 Task: Change the invitee language to German.
Action: Mouse moved to (107, 128)
Screenshot: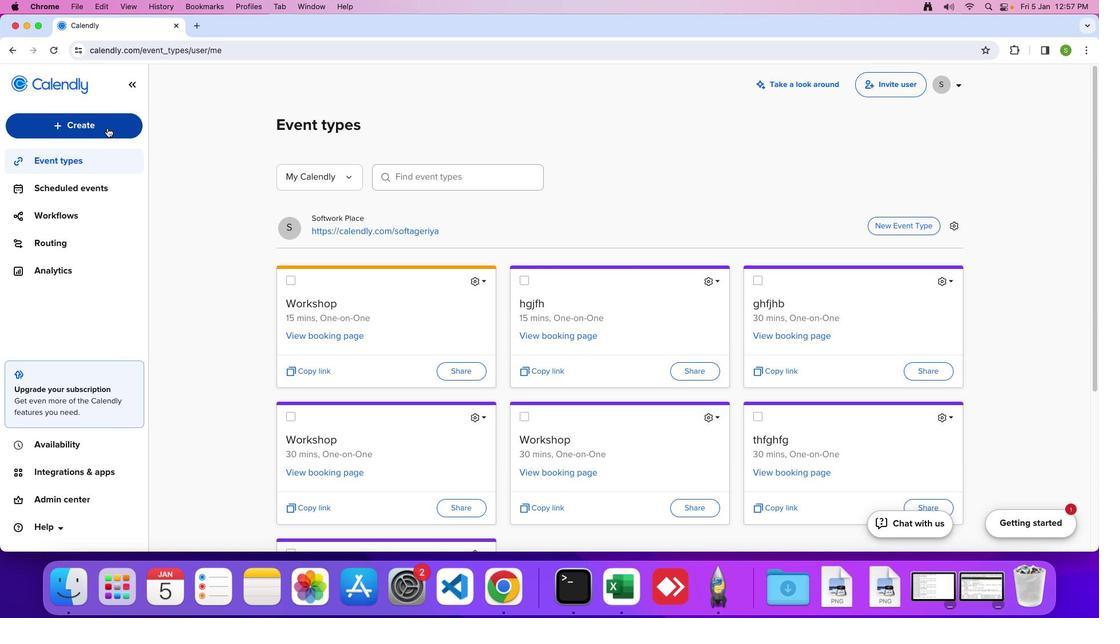 
Action: Mouse pressed left at (107, 128)
Screenshot: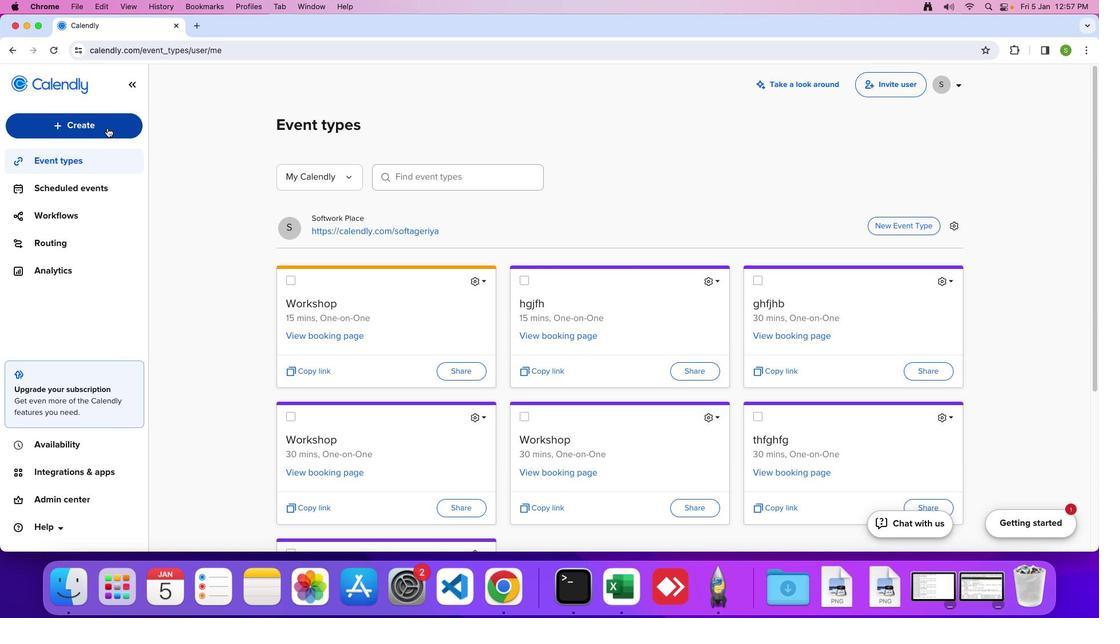 
Action: Mouse moved to (72, 277)
Screenshot: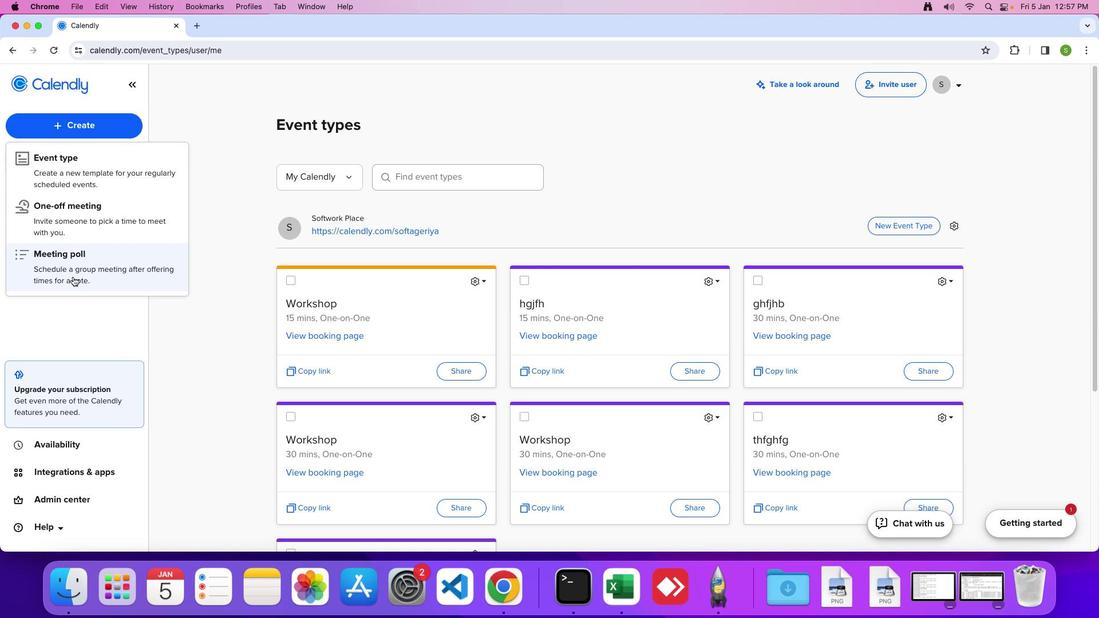 
Action: Mouse pressed left at (72, 277)
Screenshot: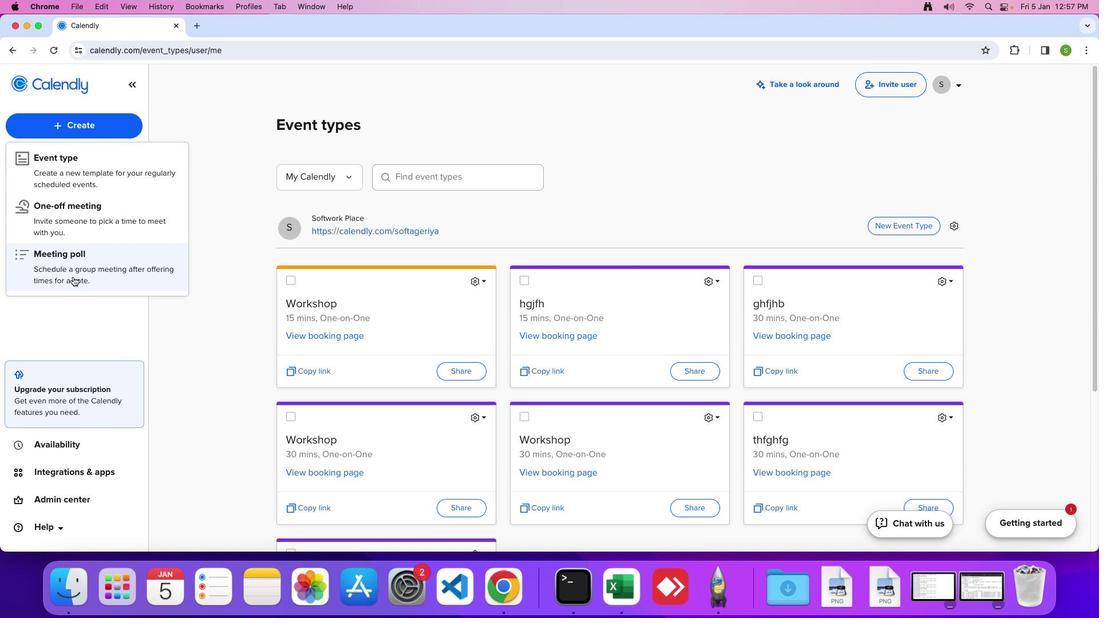 
Action: Mouse moved to (904, 189)
Screenshot: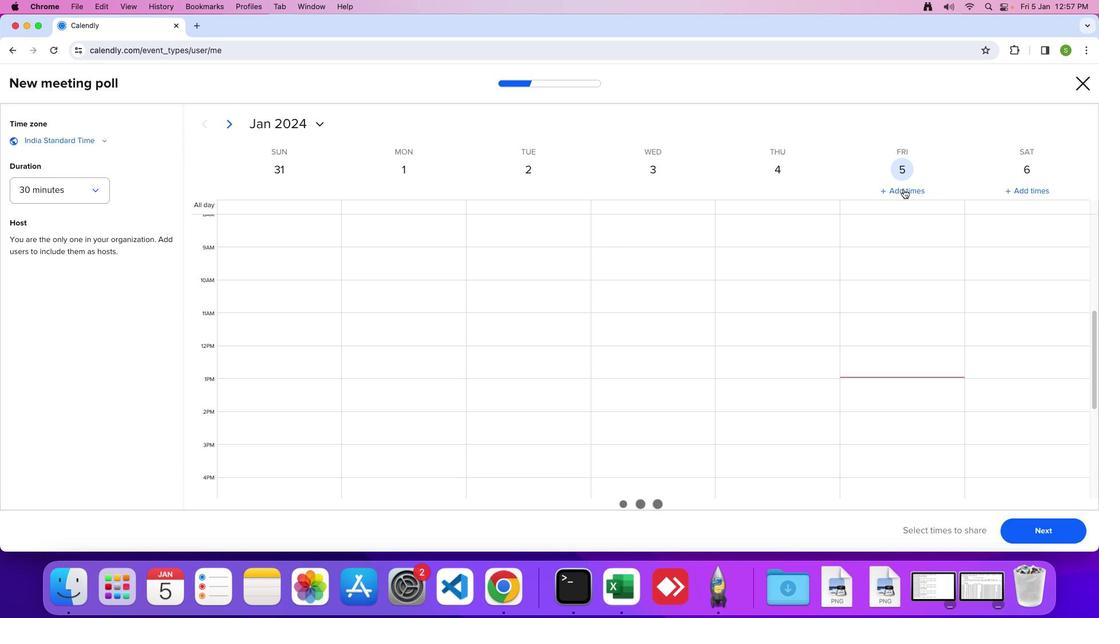 
Action: Mouse pressed left at (904, 189)
Screenshot: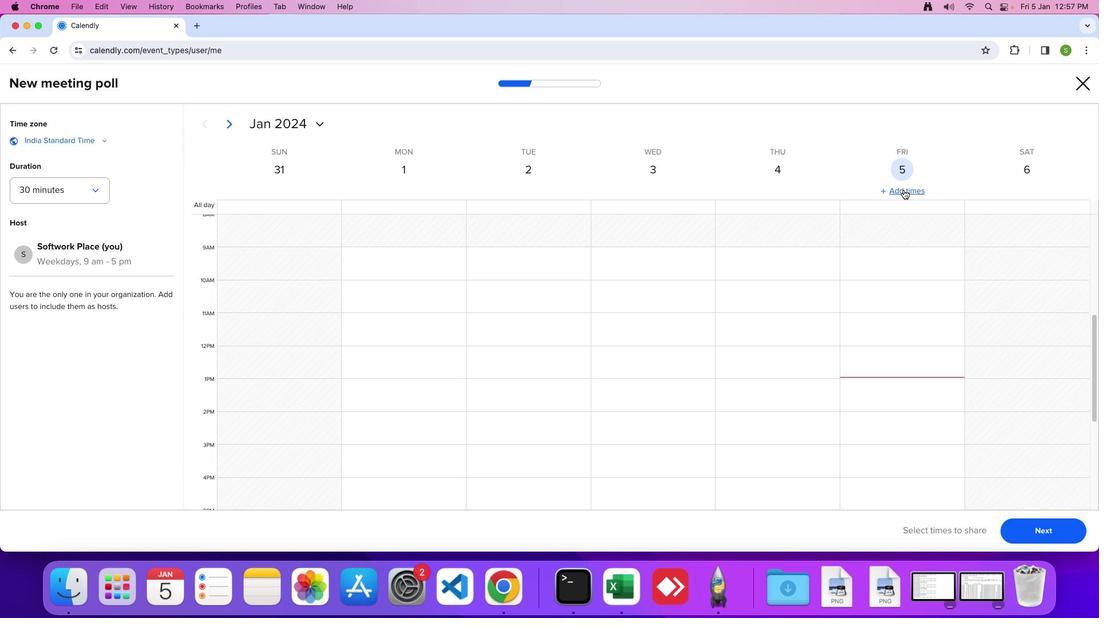 
Action: Mouse moved to (1028, 528)
Screenshot: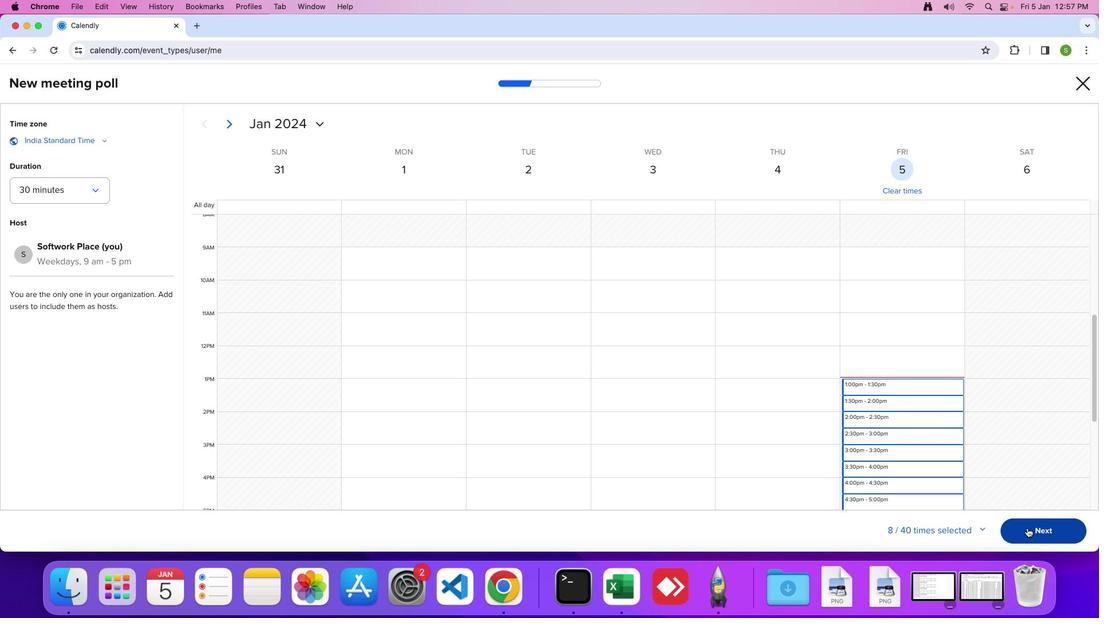 
Action: Mouse pressed left at (1028, 528)
Screenshot: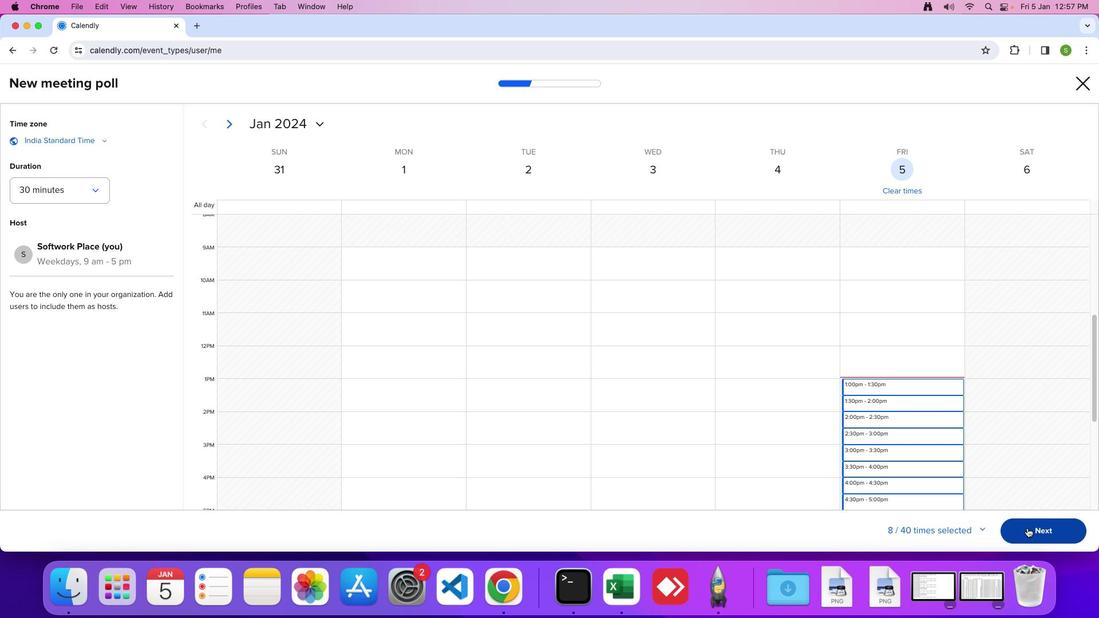 
Action: Mouse moved to (713, 335)
Screenshot: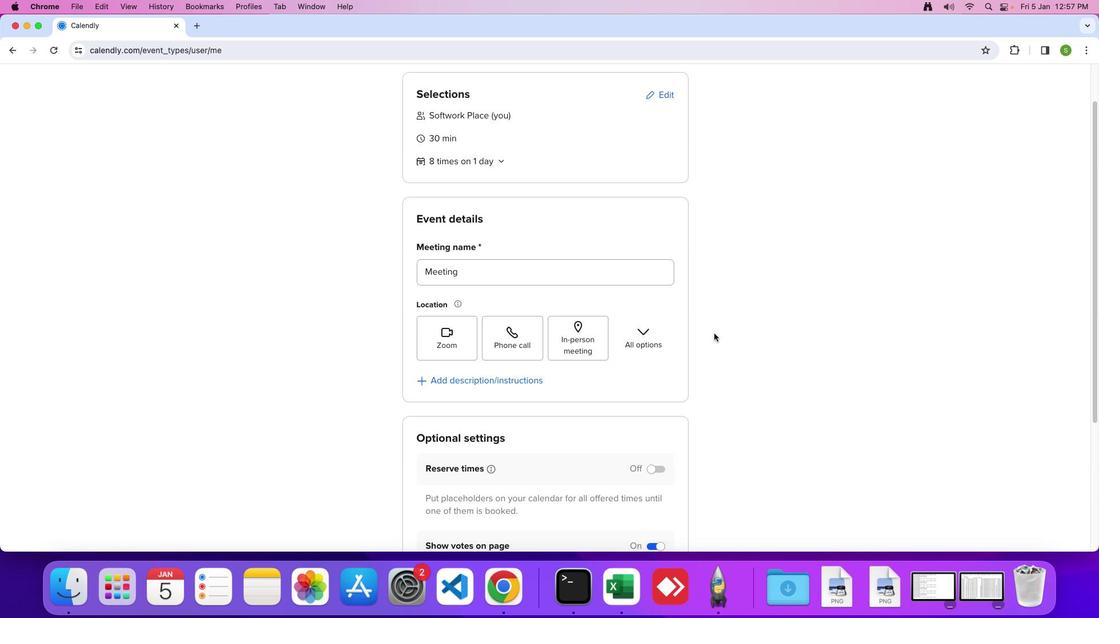 
Action: Mouse scrolled (713, 335) with delta (0, 0)
Screenshot: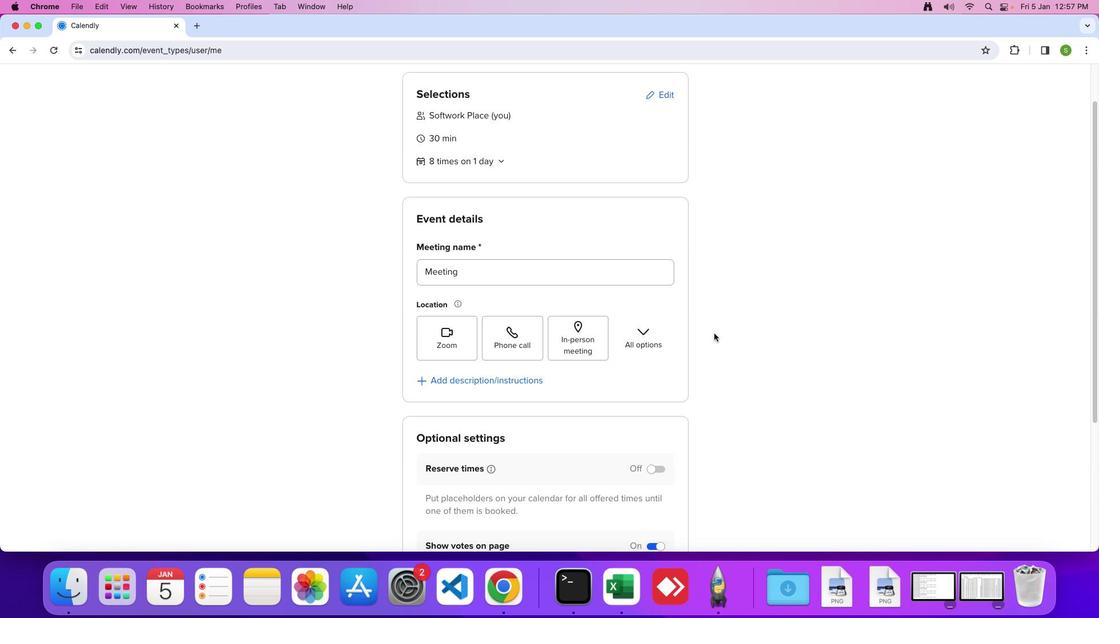 
Action: Mouse moved to (714, 334)
Screenshot: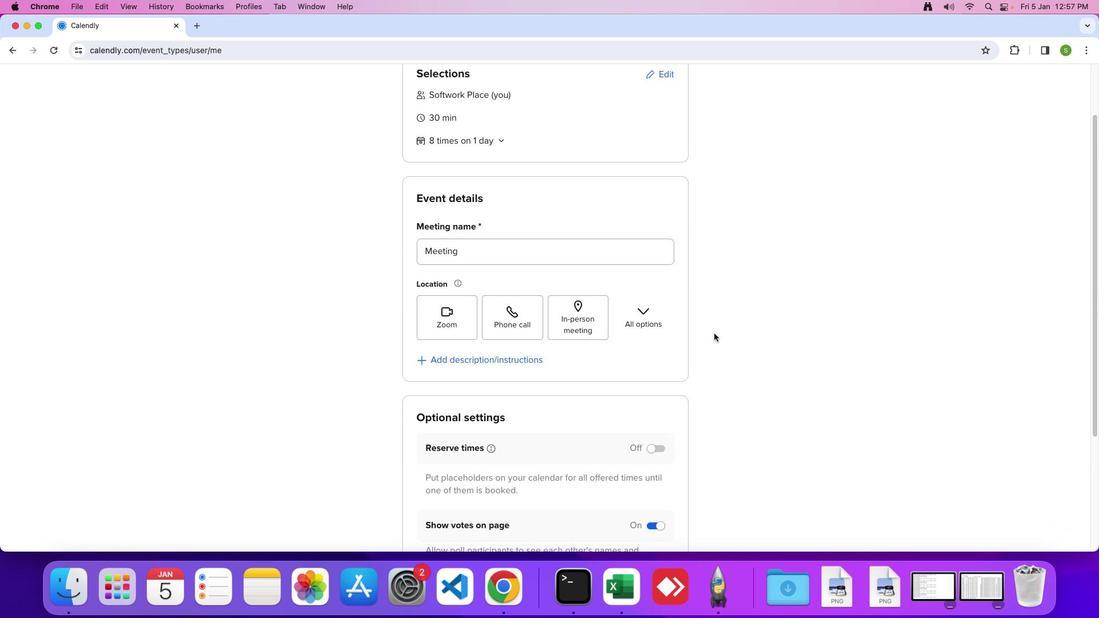 
Action: Mouse scrolled (714, 334) with delta (0, 0)
Screenshot: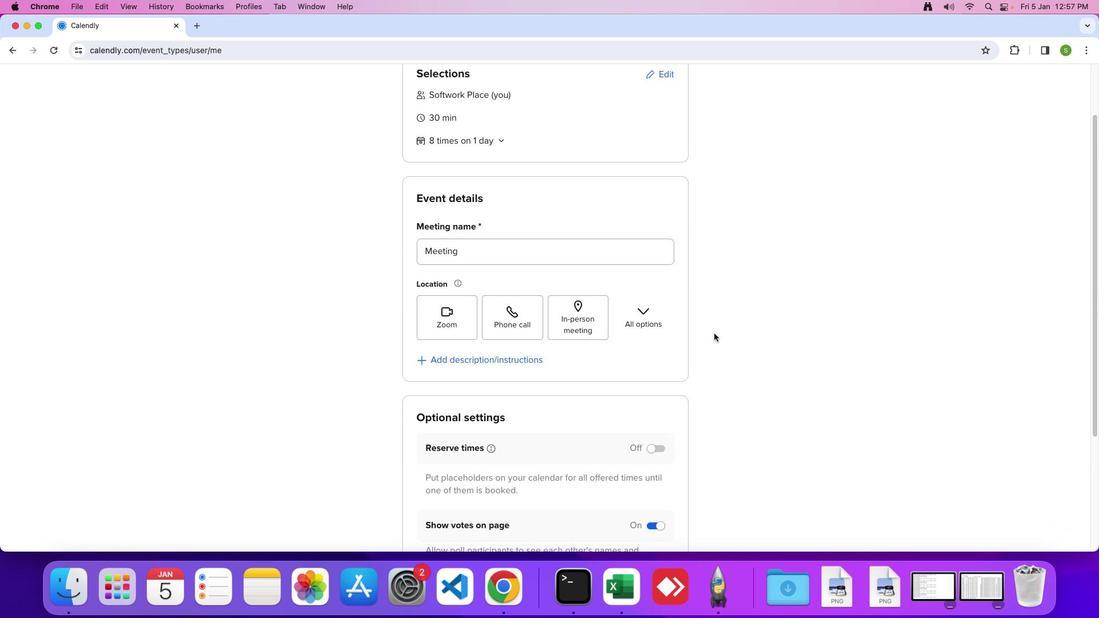 
Action: Mouse moved to (714, 333)
Screenshot: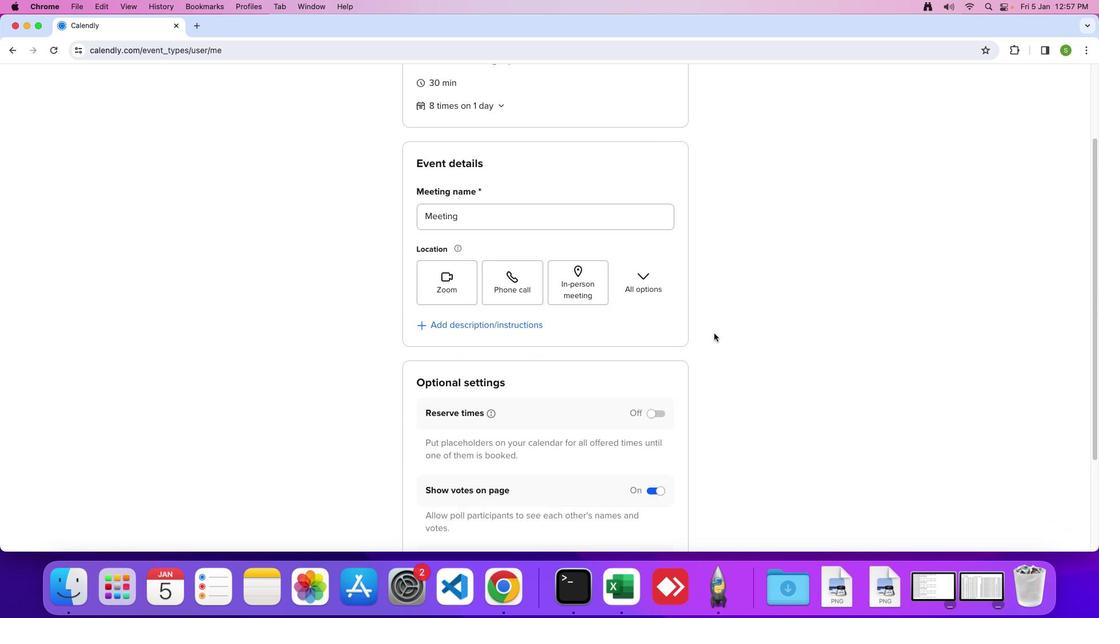 
Action: Mouse scrolled (714, 333) with delta (0, -2)
Screenshot: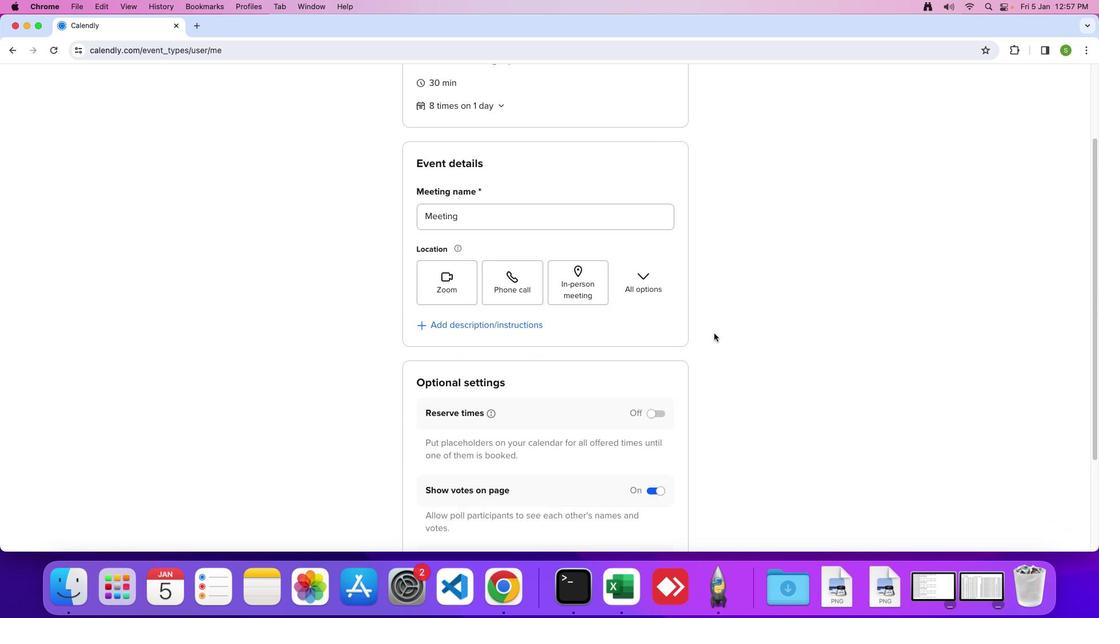 
Action: Mouse moved to (714, 333)
Screenshot: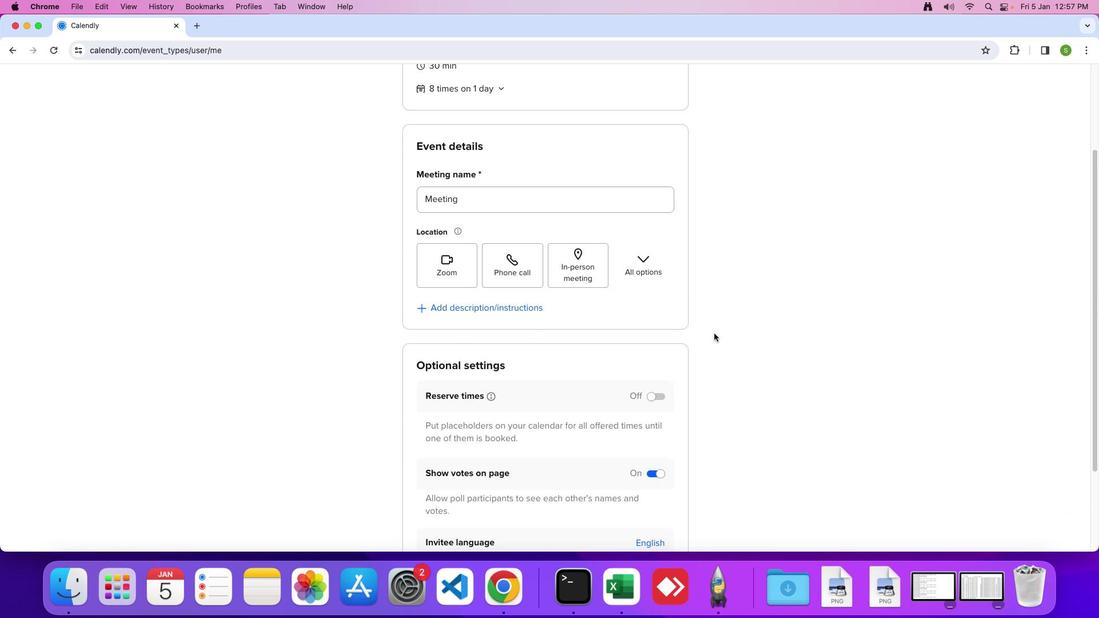 
Action: Mouse scrolled (714, 333) with delta (0, 0)
Screenshot: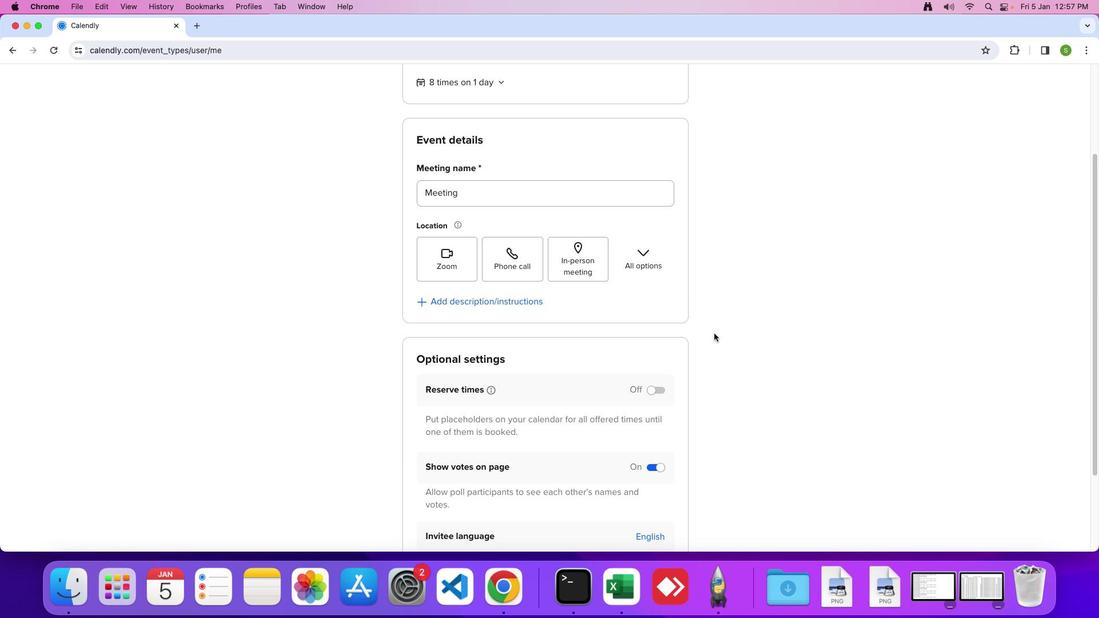 
Action: Mouse scrolled (714, 333) with delta (0, 0)
Screenshot: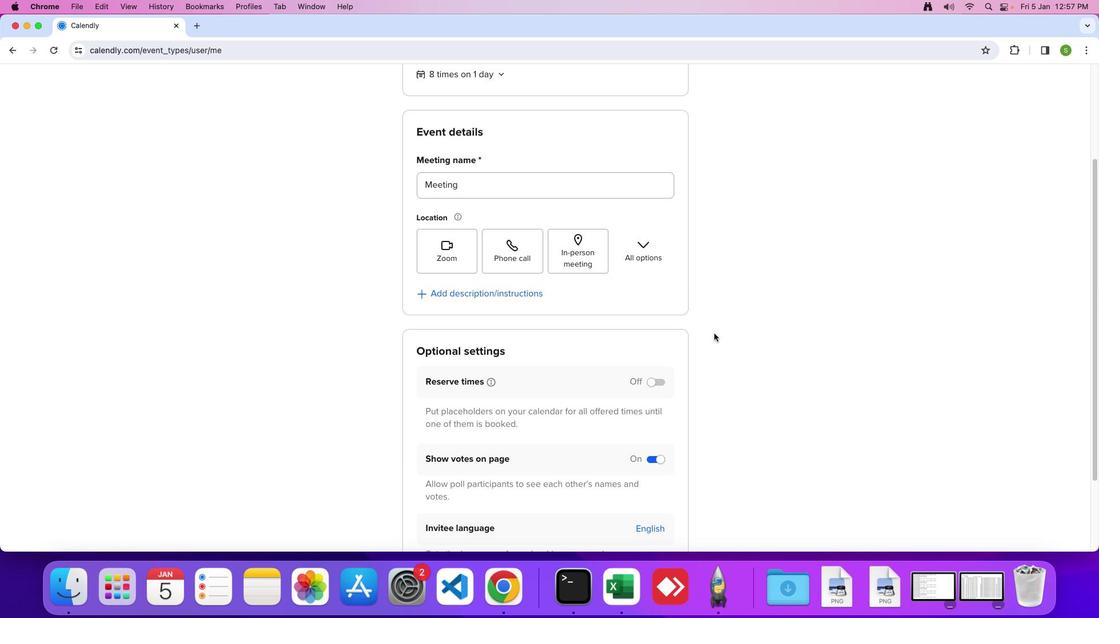 
Action: Mouse moved to (653, 525)
Screenshot: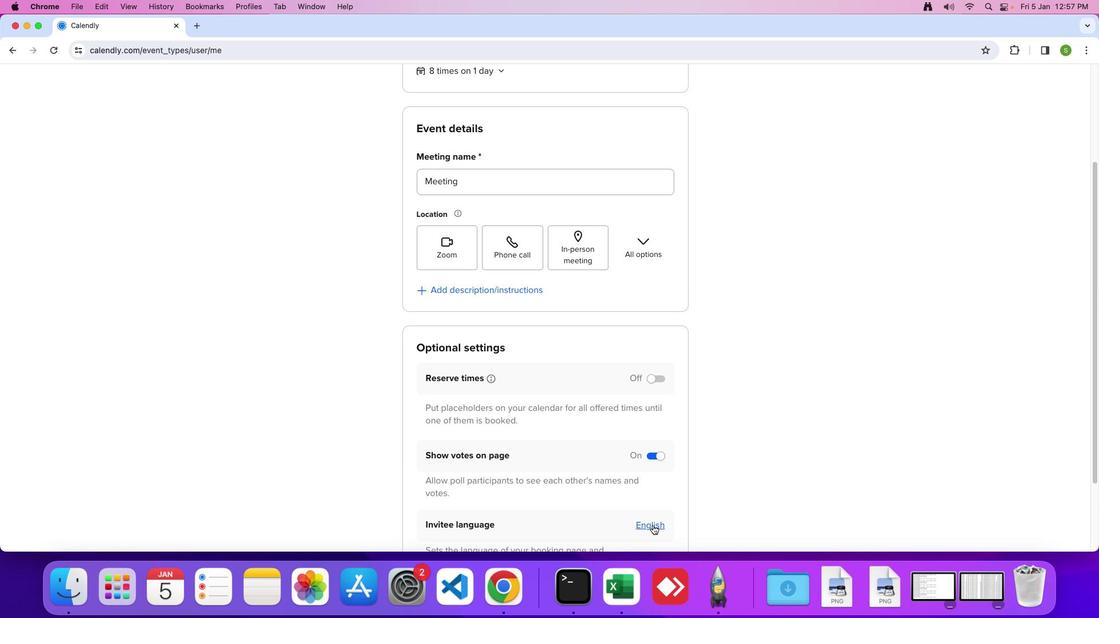 
Action: Mouse pressed left at (653, 525)
Screenshot: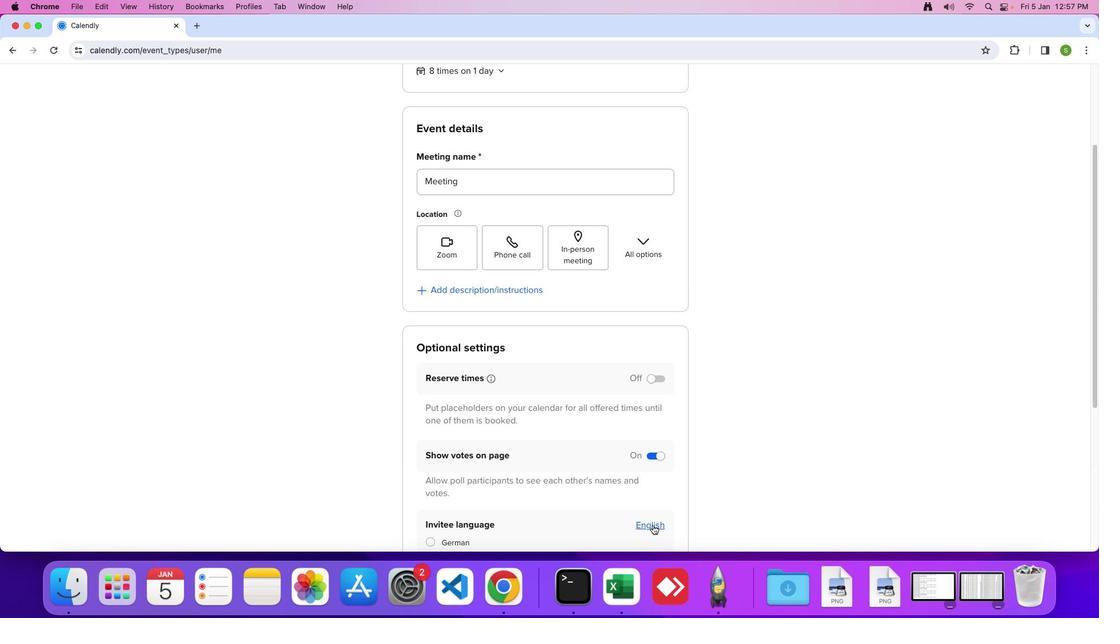 
Action: Mouse moved to (738, 408)
Screenshot: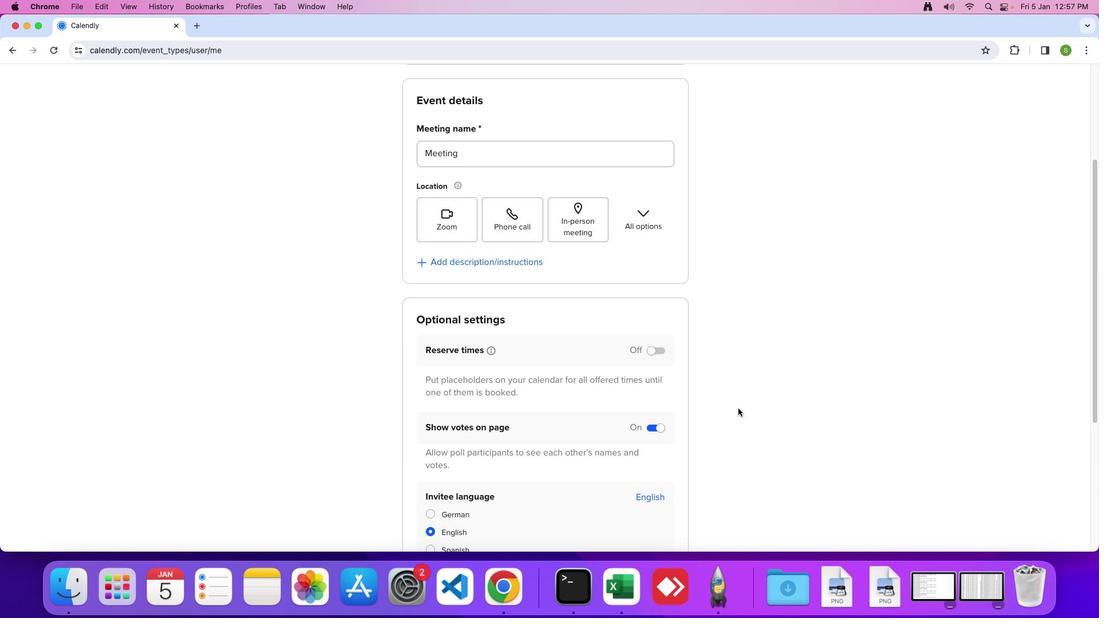 
Action: Mouse scrolled (738, 408) with delta (0, 0)
Screenshot: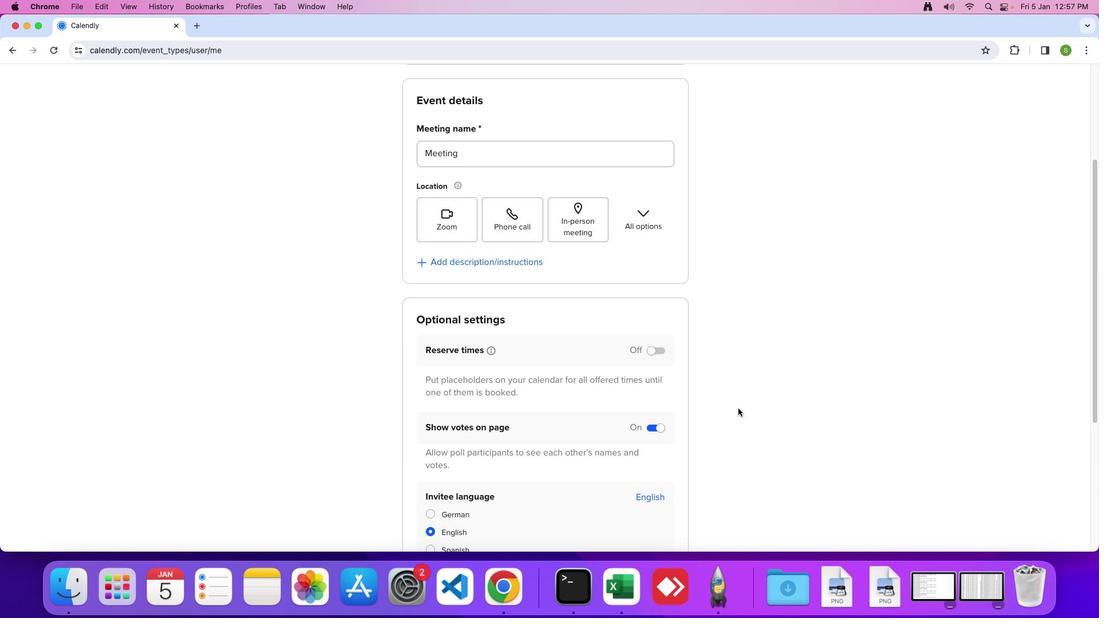 
Action: Mouse scrolled (738, 408) with delta (0, 0)
Screenshot: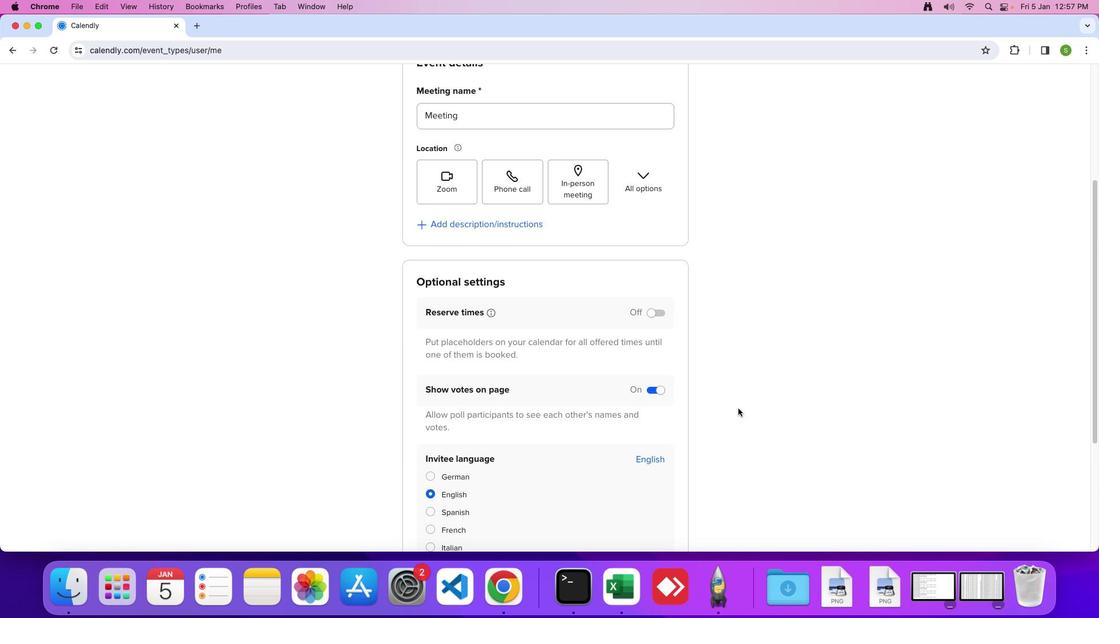 
Action: Mouse moved to (738, 408)
Screenshot: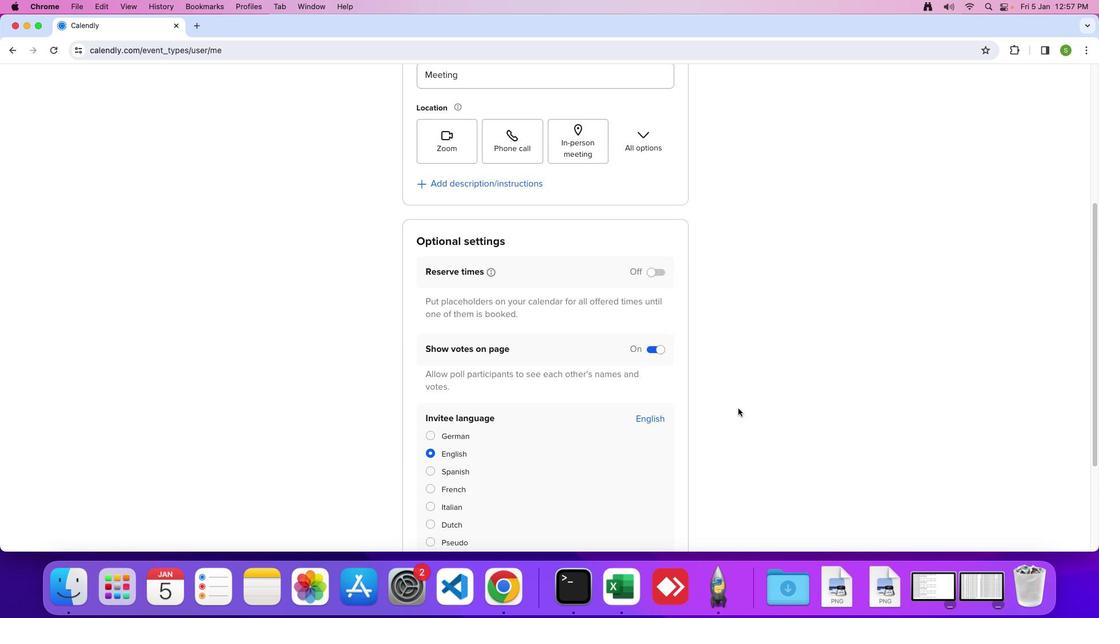 
Action: Mouse scrolled (738, 408) with delta (0, -2)
Screenshot: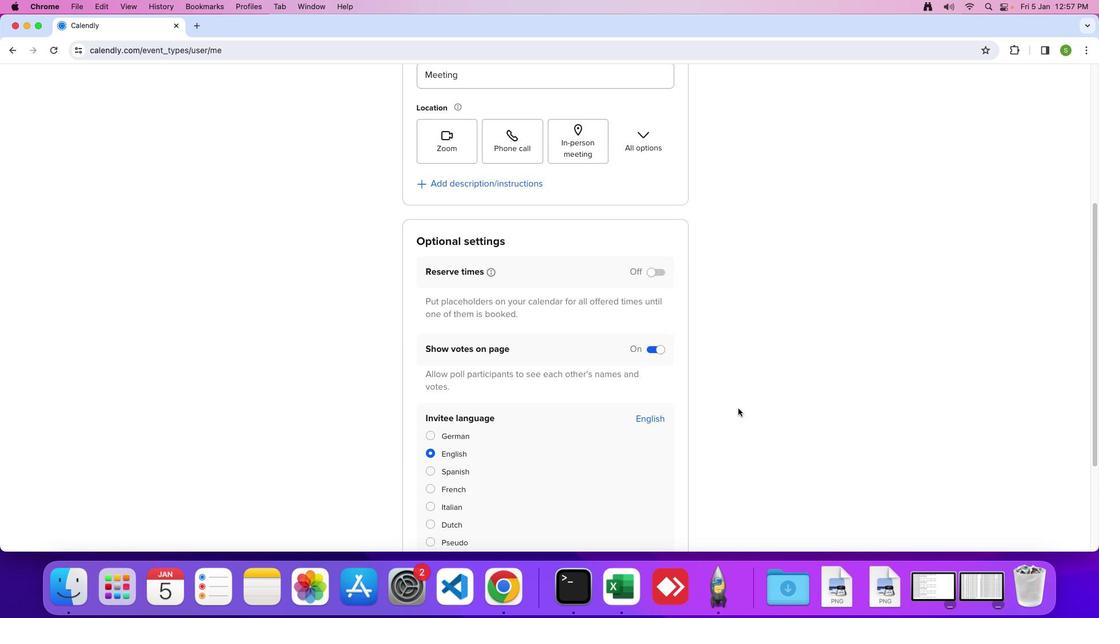
Action: Mouse scrolled (738, 408) with delta (0, -2)
Screenshot: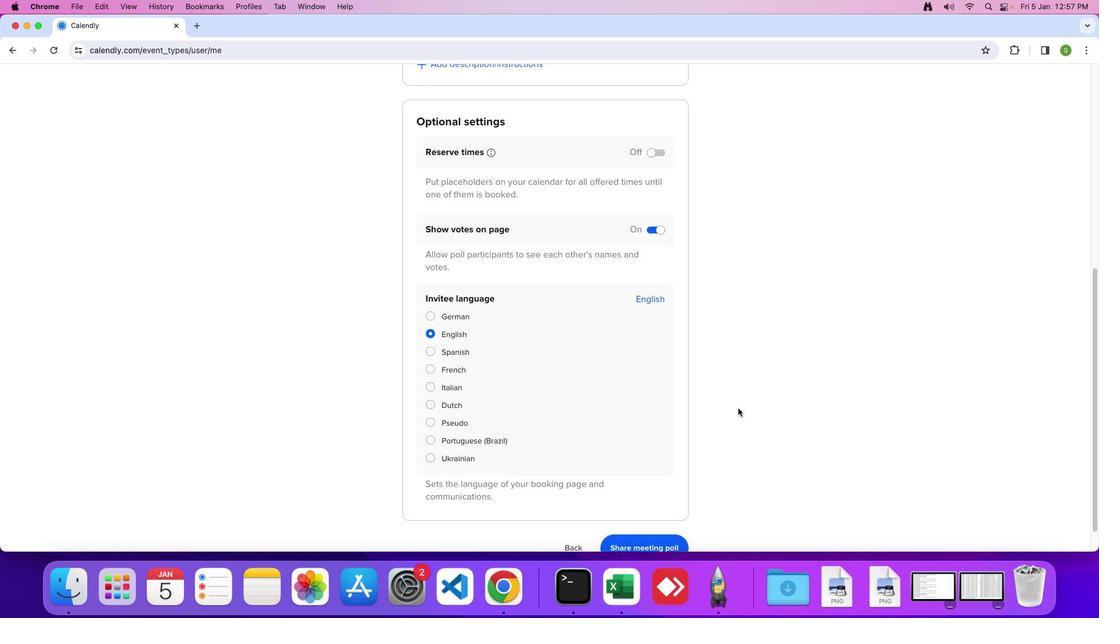 
Action: Mouse moved to (431, 305)
Screenshot: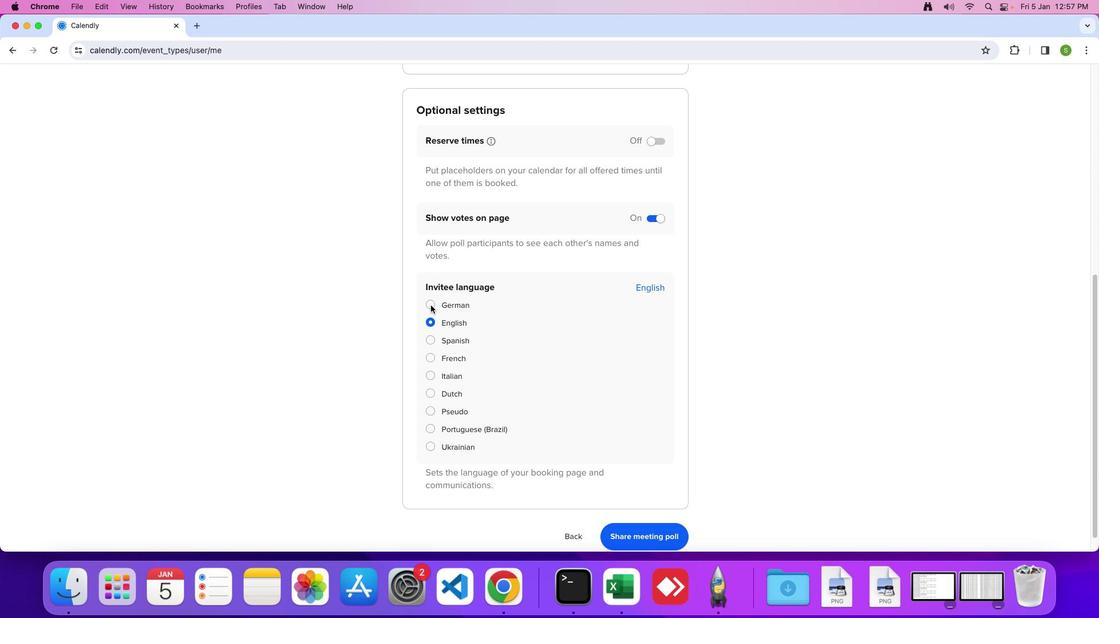 
Action: Mouse pressed left at (431, 305)
Screenshot: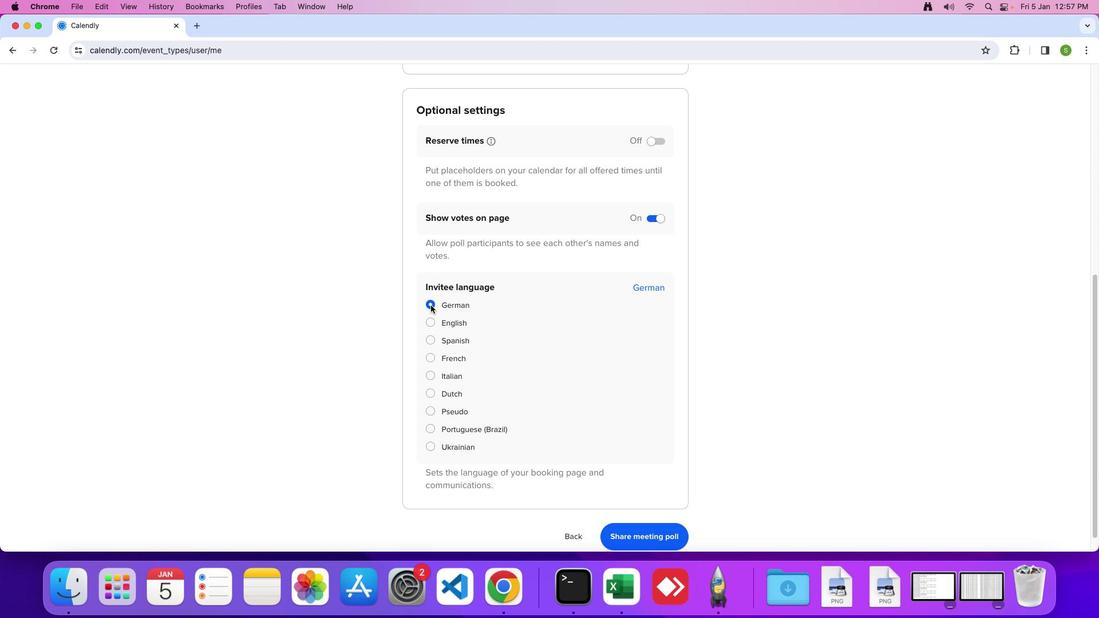 
Action: Mouse moved to (552, 465)
Screenshot: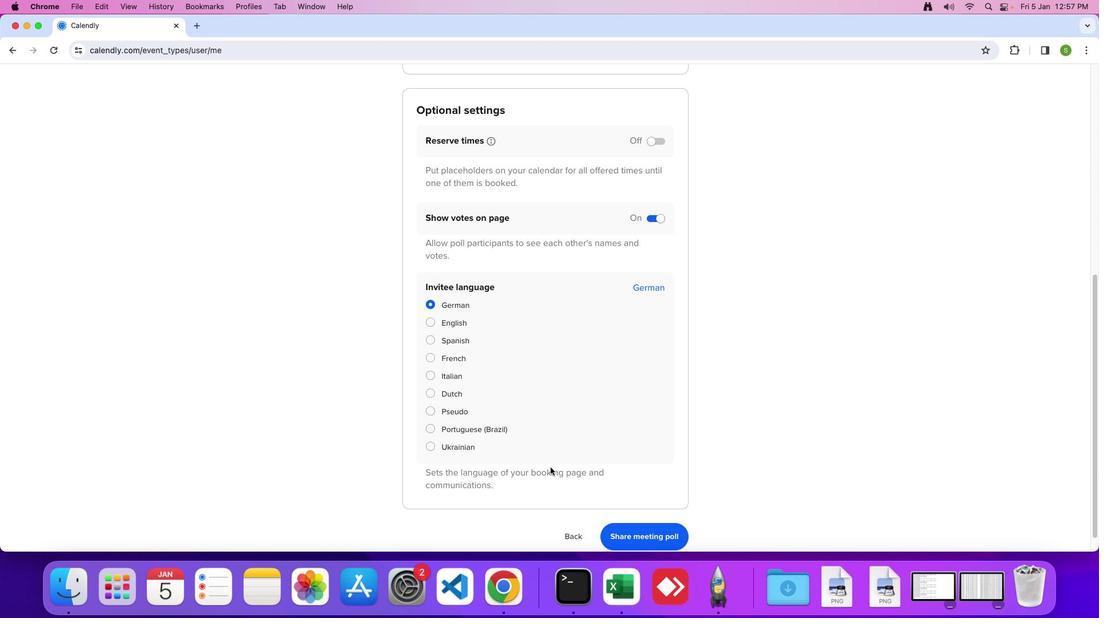 
